 Task: Open Card Card0004 in Board Board0001 in Development in Trello
Action: Mouse moved to (521, 83)
Screenshot: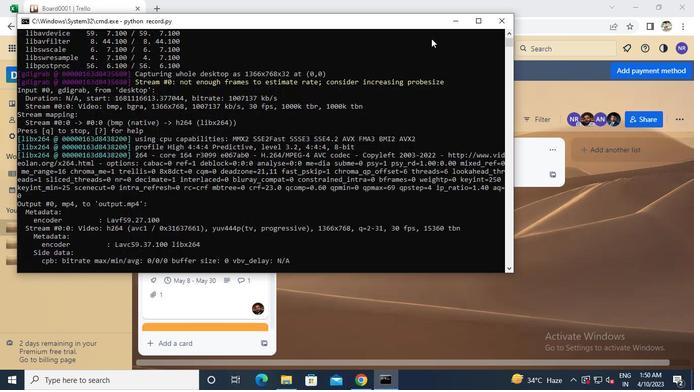 
Action: Mouse pressed left at (521, 83)
Screenshot: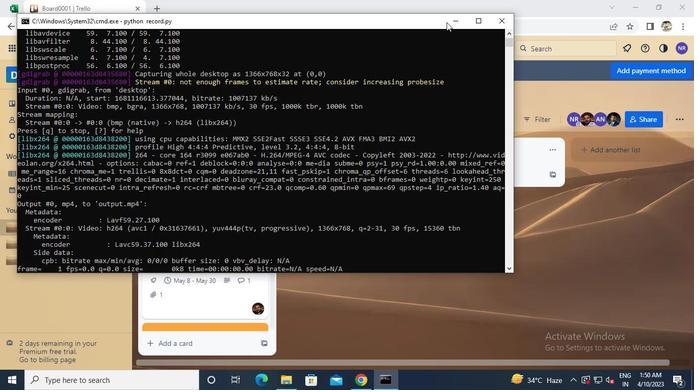 
Action: Mouse moved to (180, 294)
Screenshot: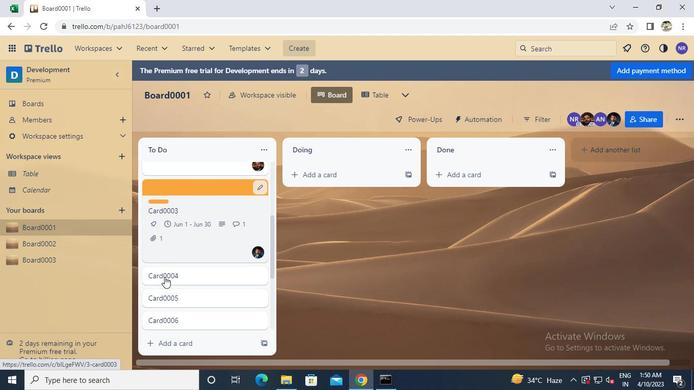 
Action: Mouse pressed left at (180, 294)
Screenshot: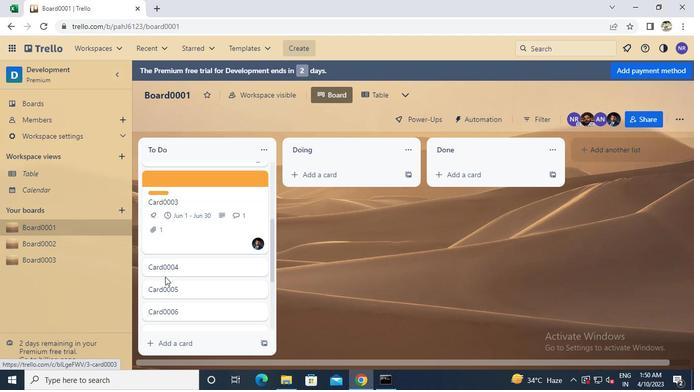 
Action: Mouse moved to (212, 221)
Screenshot: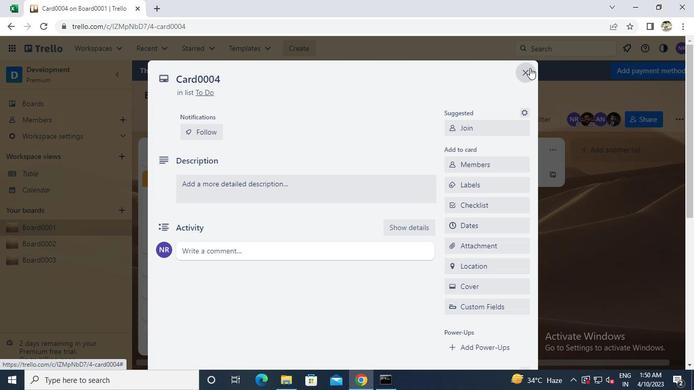 
Action: Mouse pressed left at (212, 221)
Screenshot: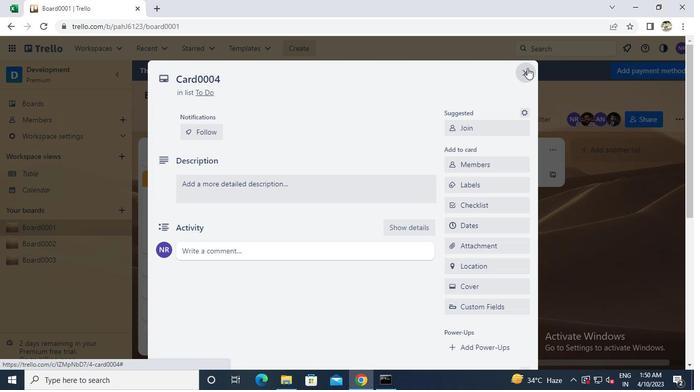 
Action: Keyboard Key.caps_lock
Screenshot: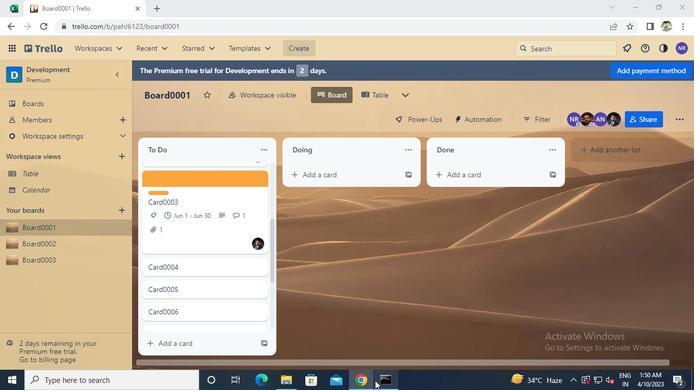 
Action: Keyboard c
Screenshot: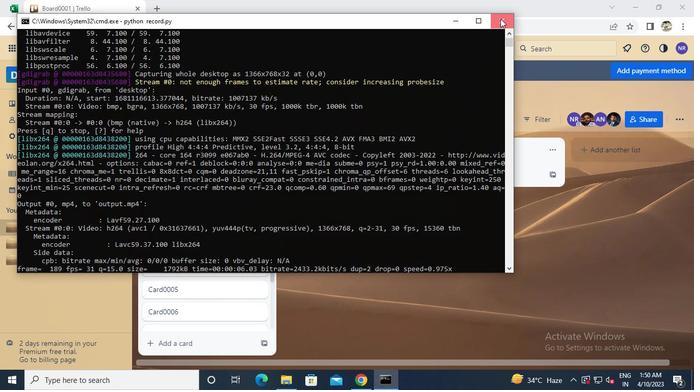 
Action: Keyboard m
Screenshot: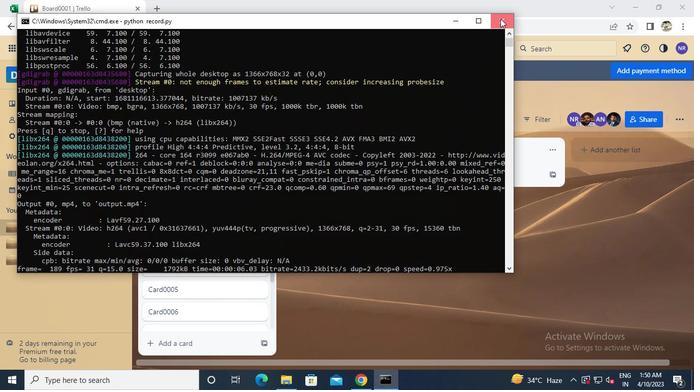 
Action: Keyboard 0
Screenshot: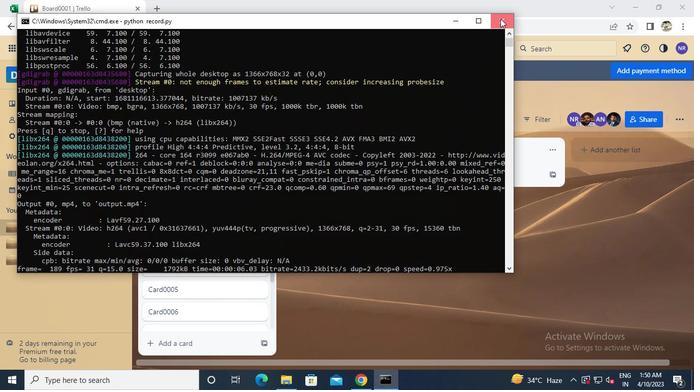 
Action: Keyboard 0
Screenshot: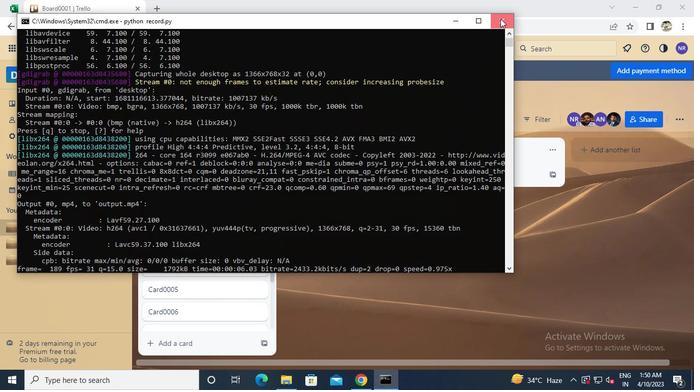 
Action: Keyboard 0
Screenshot: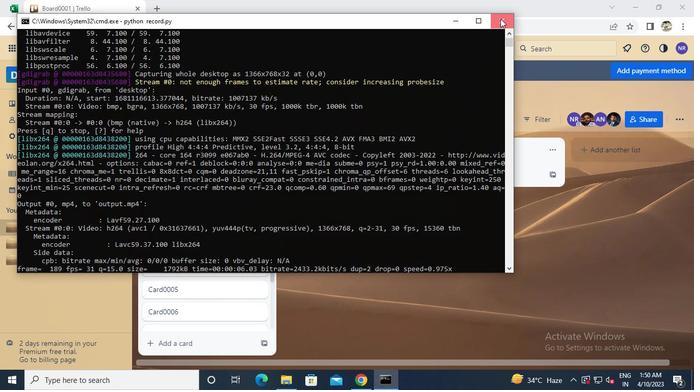 
Action: Keyboard 3
Screenshot: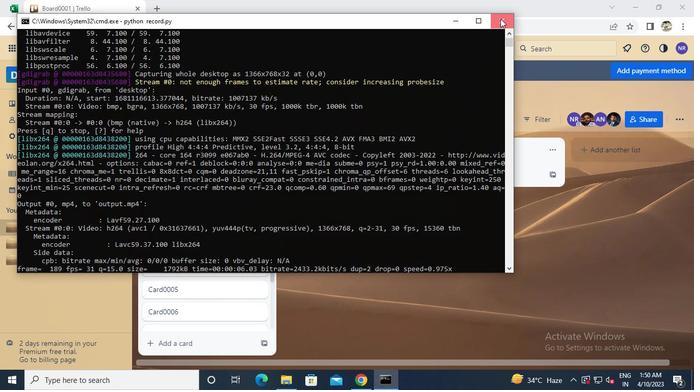 
Action: Mouse moved to (196, 246)
Screenshot: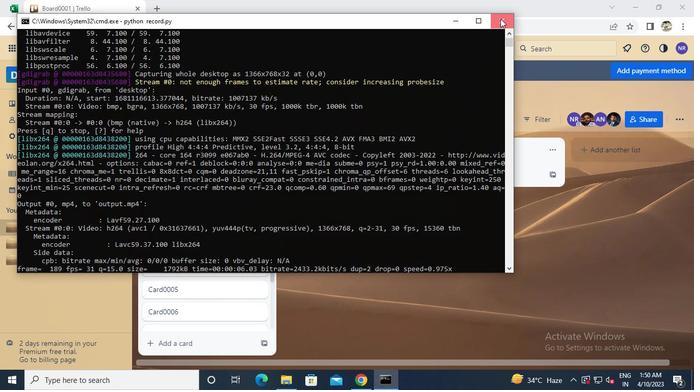 
Action: Mouse pressed left at (196, 246)
Screenshot: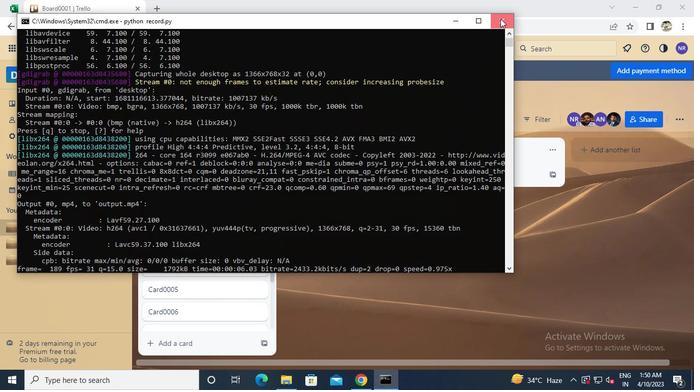 
Action: Mouse moved to (521, 71)
Screenshot: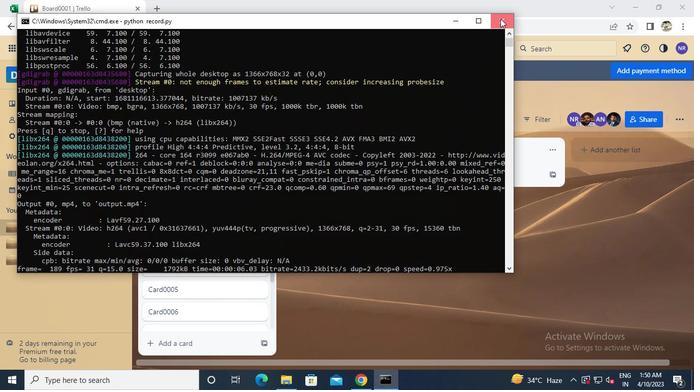 
Action: Mouse pressed left at (521, 71)
Screenshot: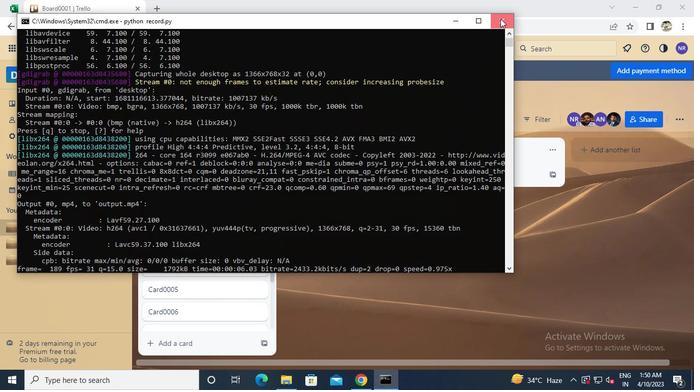 
Action: Mouse moved to (379, 380)
Screenshot: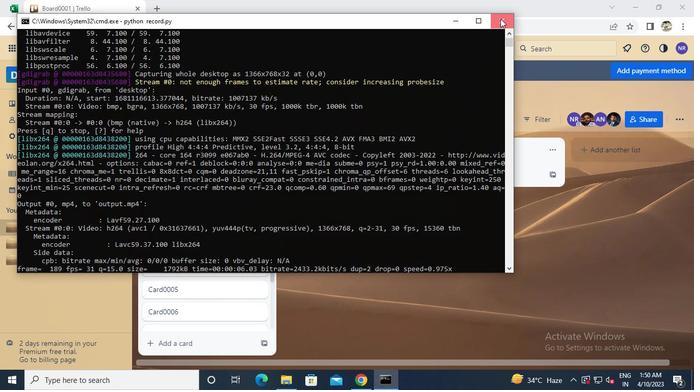 
Action: Mouse pressed left at (379, 380)
Screenshot: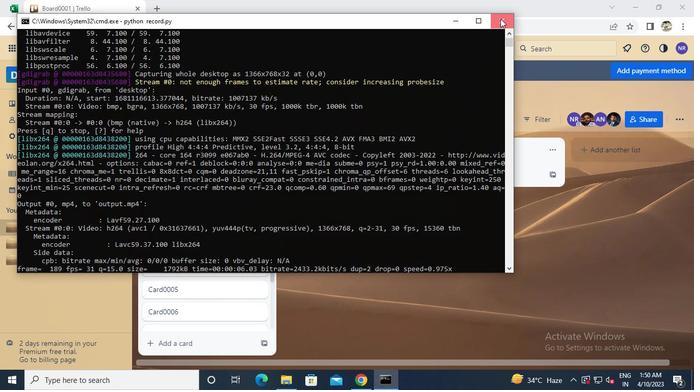 
Action: Mouse moved to (564, 87)
Screenshot: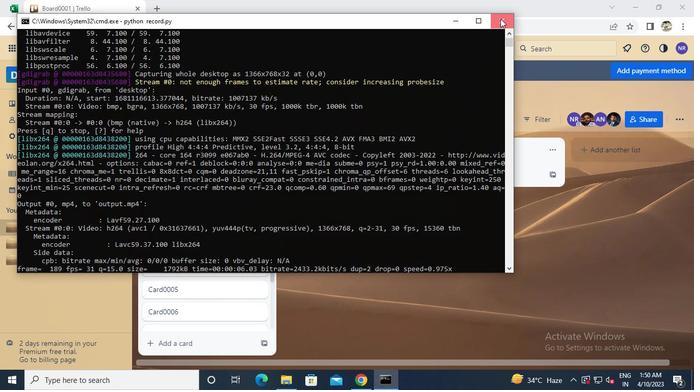 
Action: Mouse pressed left at (564, 87)
Screenshot: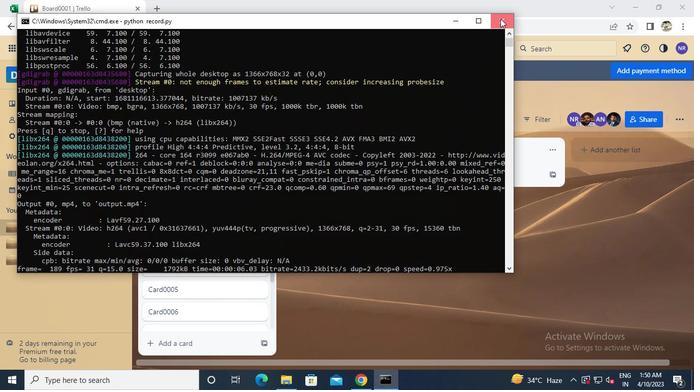 
Action: Mouse moved to (451, 16)
Screenshot: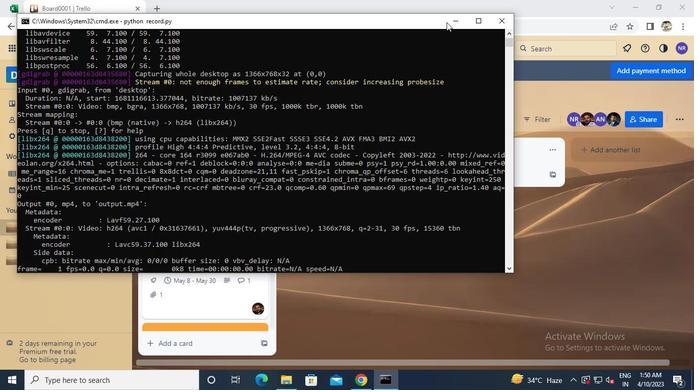 
Action: Mouse pressed left at (451, 16)
Screenshot: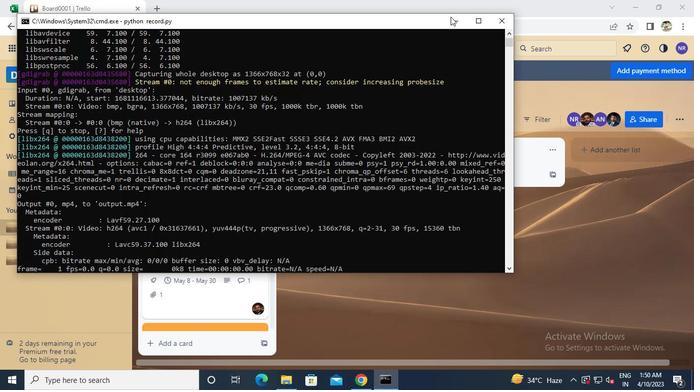 
Action: Mouse moved to (171, 264)
Screenshot: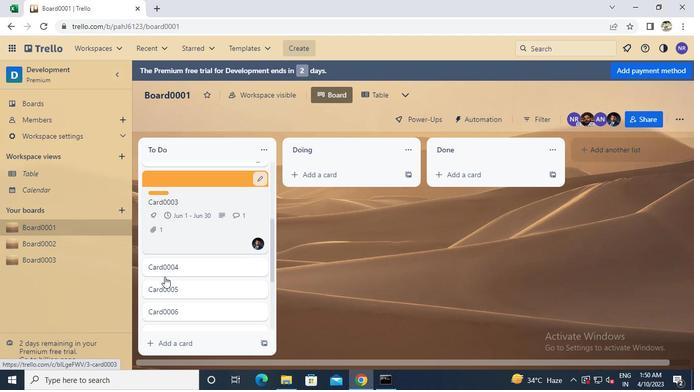 
Action: Mouse pressed left at (171, 264)
Screenshot: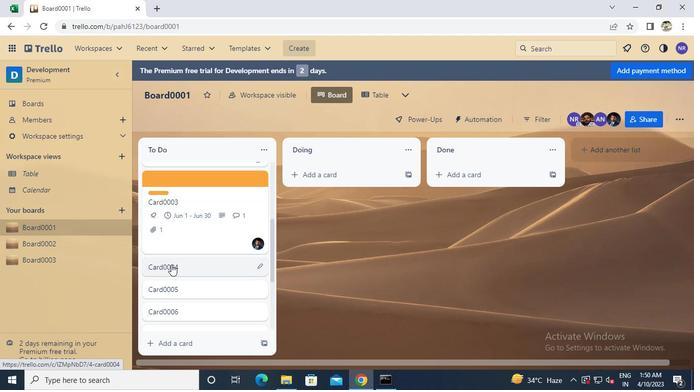 
Action: Mouse moved to (529, 68)
Screenshot: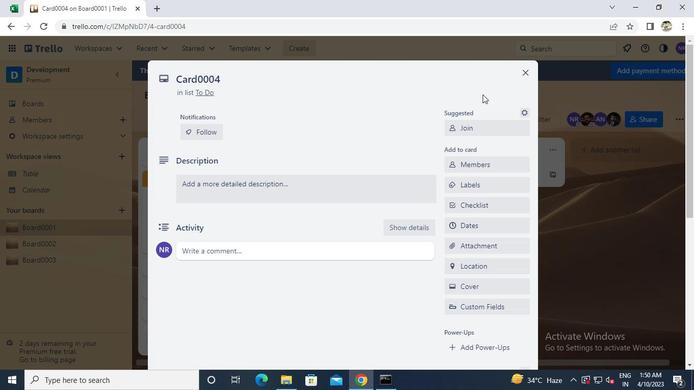 
Action: Mouse pressed left at (529, 68)
Screenshot: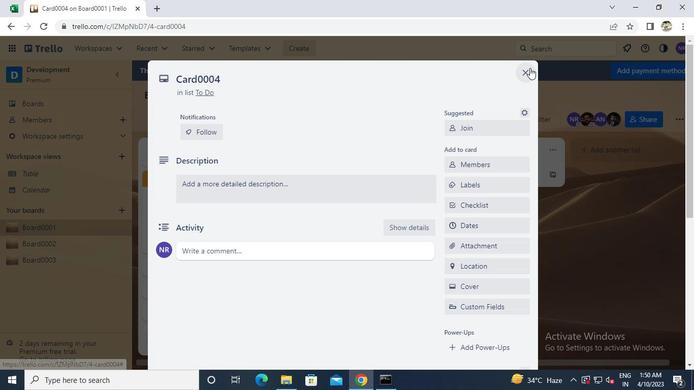 
Action: Mouse moved to (375, 380)
Screenshot: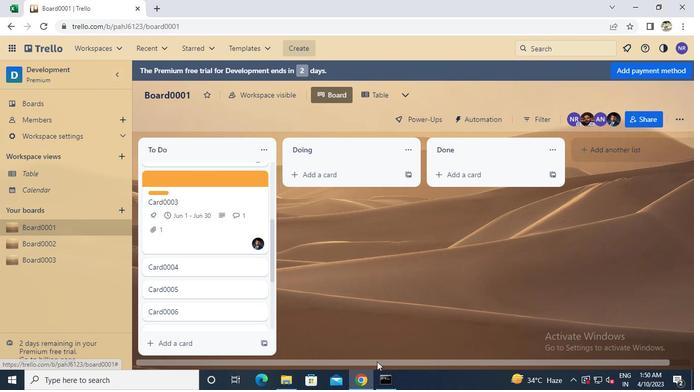 
Action: Mouse pressed left at (375, 380)
Screenshot: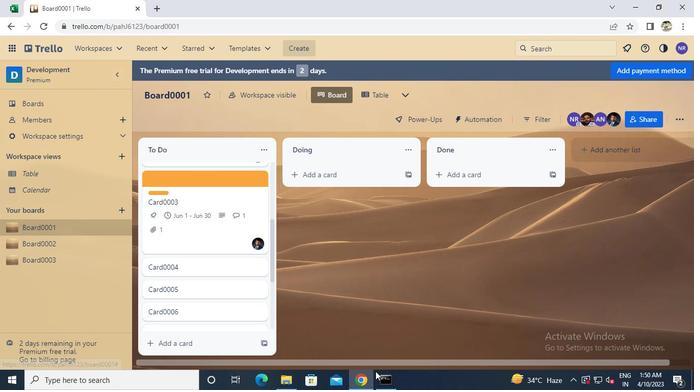 
Action: Mouse moved to (500, 18)
Screenshot: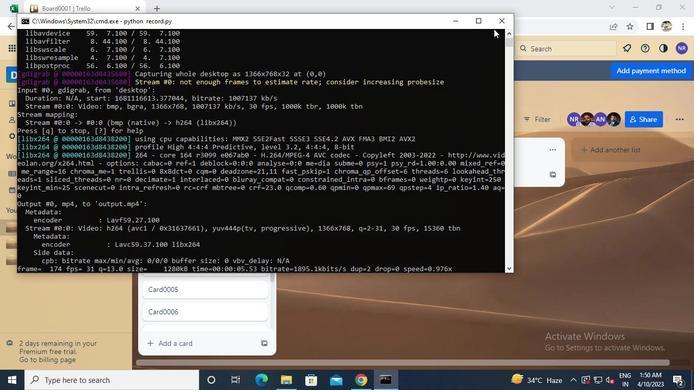 
Action: Mouse pressed left at (500, 18)
Screenshot: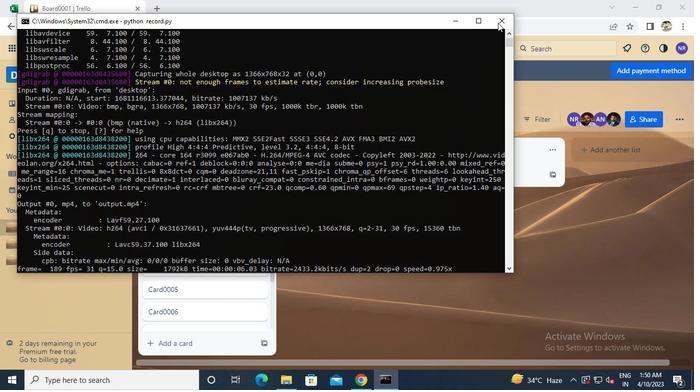 
